 Task: Add album art and metadata to media files.
Action: Mouse moved to (108, 13)
Screenshot: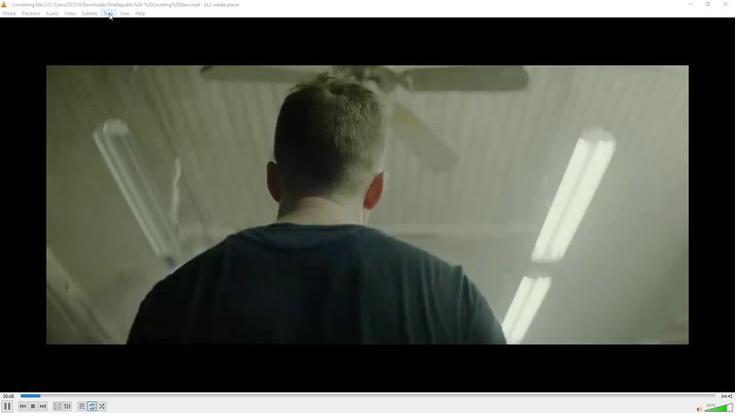 
Action: Mouse pressed left at (108, 13)
Screenshot: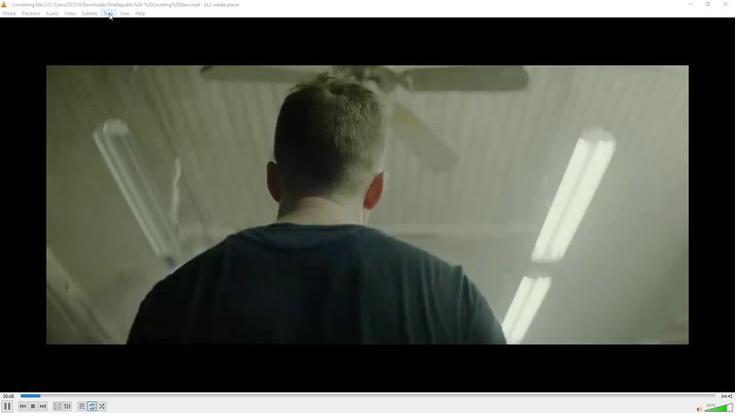 
Action: Mouse moved to (115, 39)
Screenshot: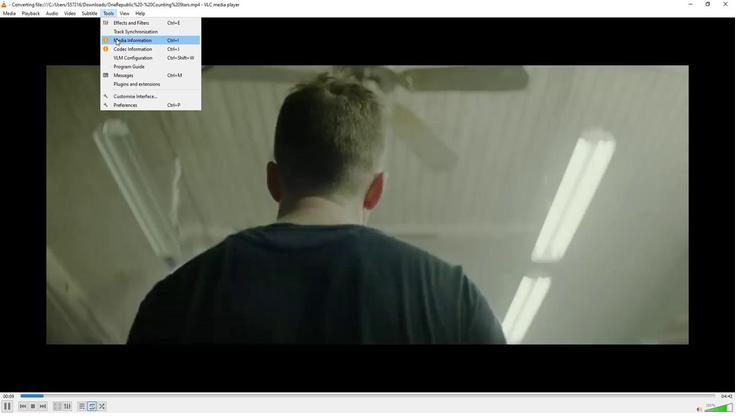 
Action: Mouse pressed left at (115, 39)
Screenshot: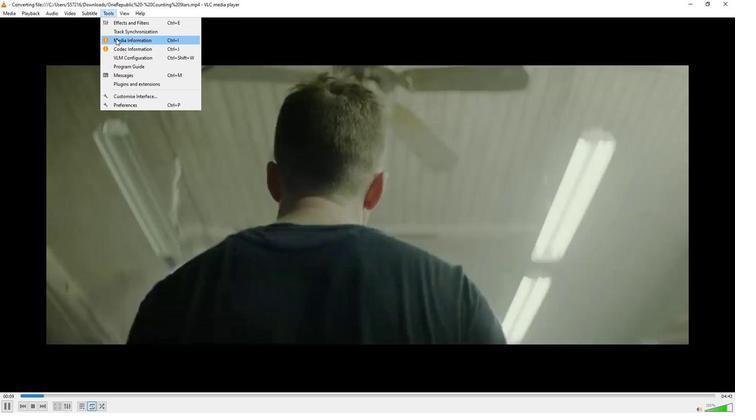 
Action: Mouse moved to (279, 164)
Screenshot: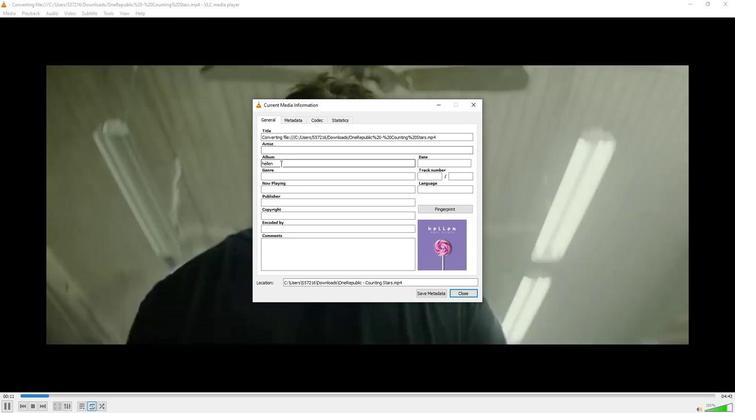 
Action: Mouse pressed left at (279, 164)
Screenshot: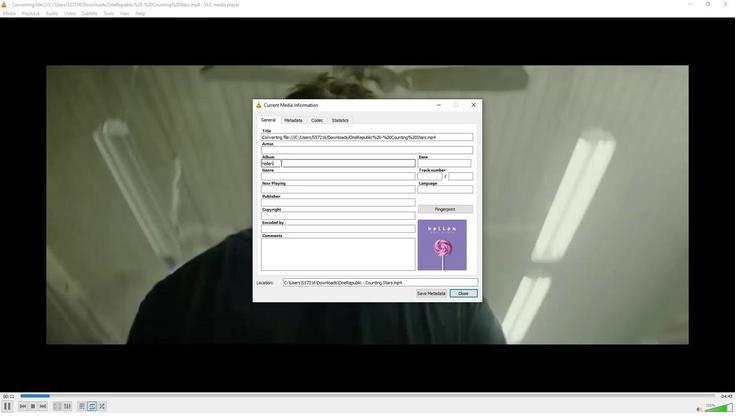 
Action: Mouse moved to (279, 164)
Screenshot: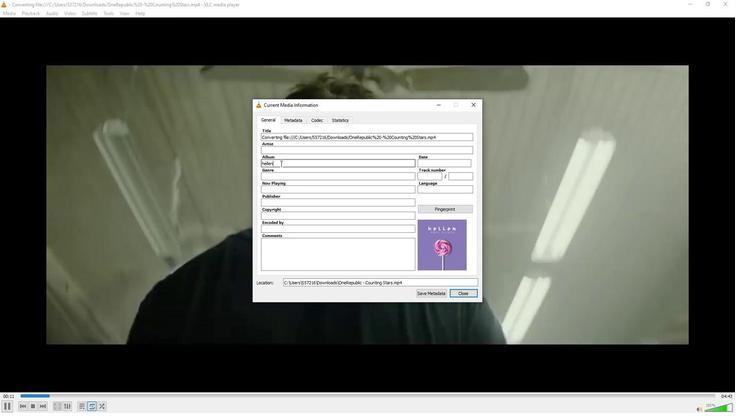 
Action: Key pressed <Key.backspace><Key.backspace><Key.backspace><Key.backspace><Key.backspace><Key.backspace><Key.backspace><Key.backspace><Key.backspace><Key.backspace><Key.backspace>wo<Key.space>wo<Key.space>my...
Screenshot: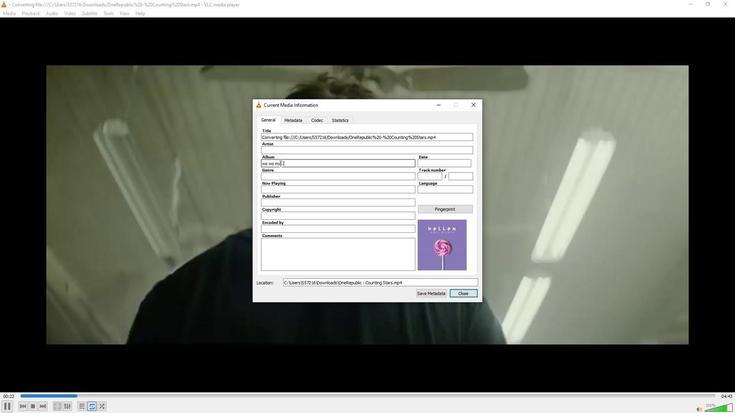 
Action: Mouse moved to (425, 161)
Screenshot: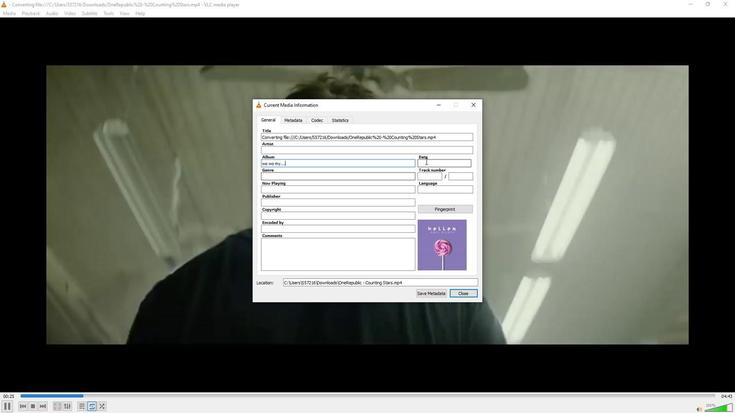 
Action: Mouse pressed left at (425, 161)
Screenshot: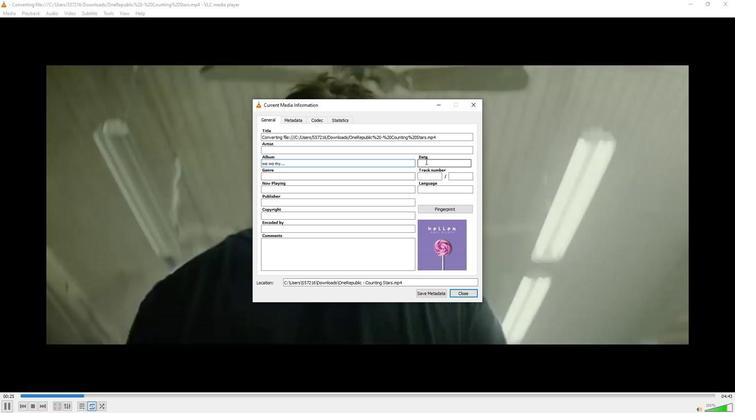 
Action: Mouse moved to (422, 294)
Screenshot: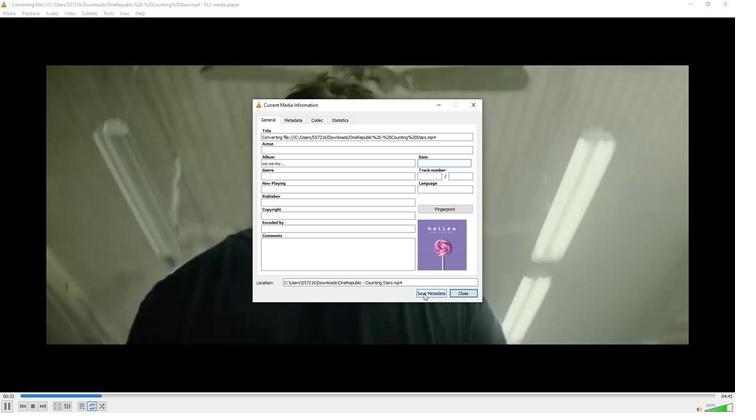 
Action: Mouse pressed left at (422, 294)
Screenshot: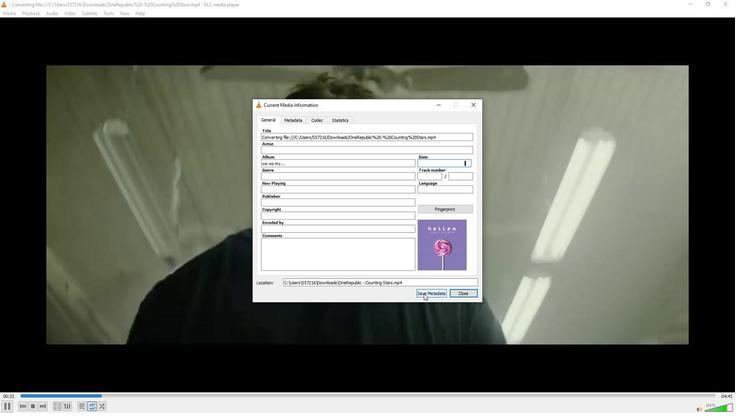 
Action: Mouse moved to (294, 118)
Screenshot: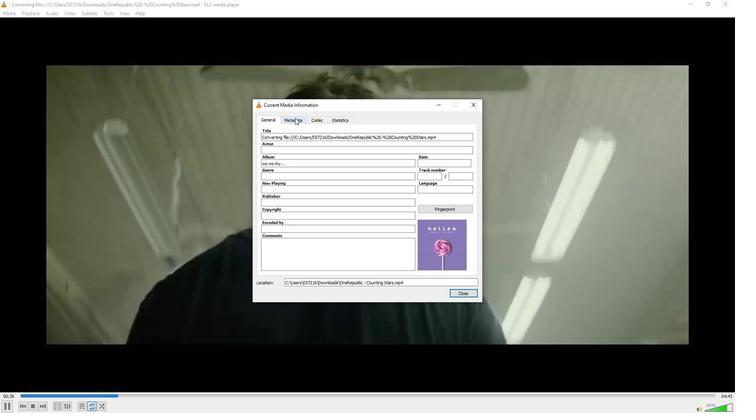 
Action: Mouse pressed left at (294, 118)
Screenshot: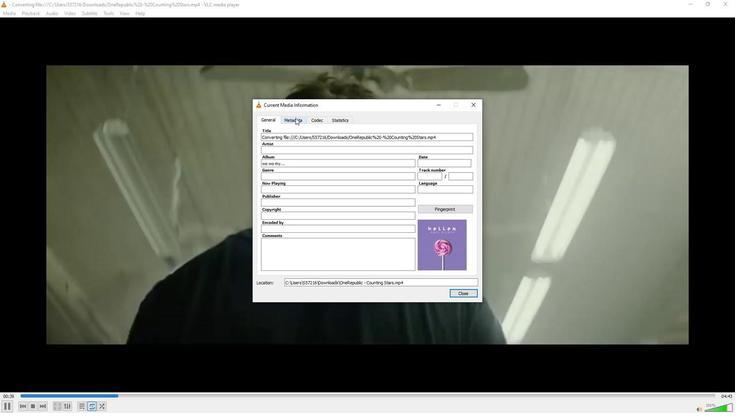 
Action: Mouse moved to (268, 118)
Screenshot: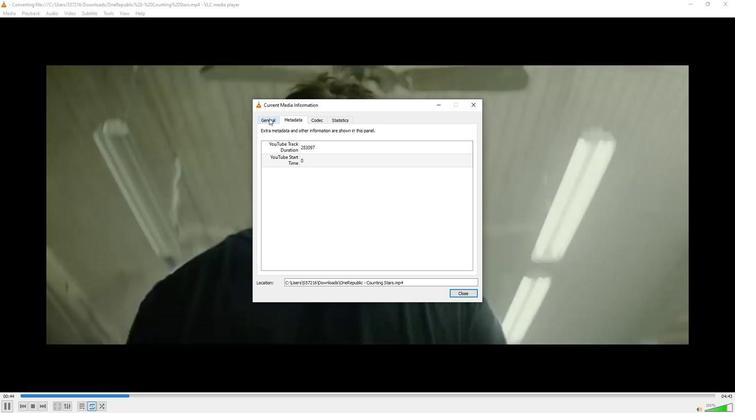 
Action: Mouse pressed left at (268, 118)
Screenshot: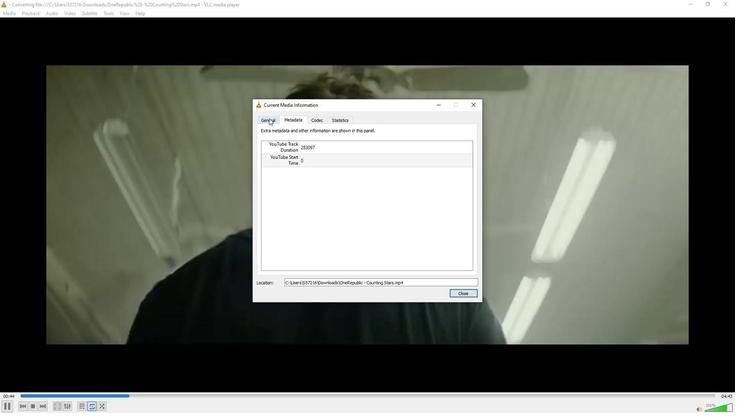 
Action: Mouse moved to (460, 292)
Screenshot: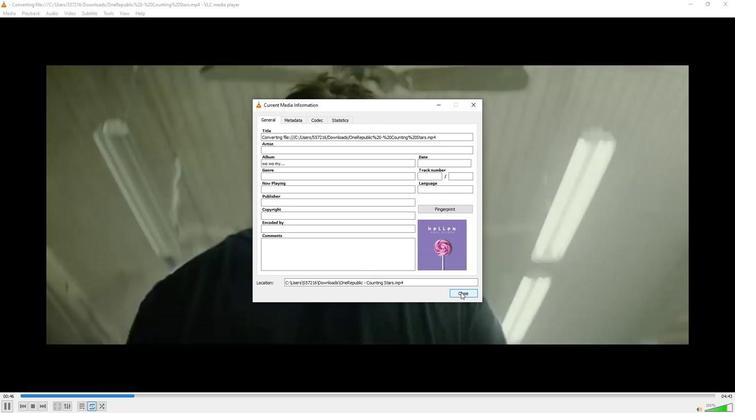 
Action: Mouse pressed left at (460, 292)
Screenshot: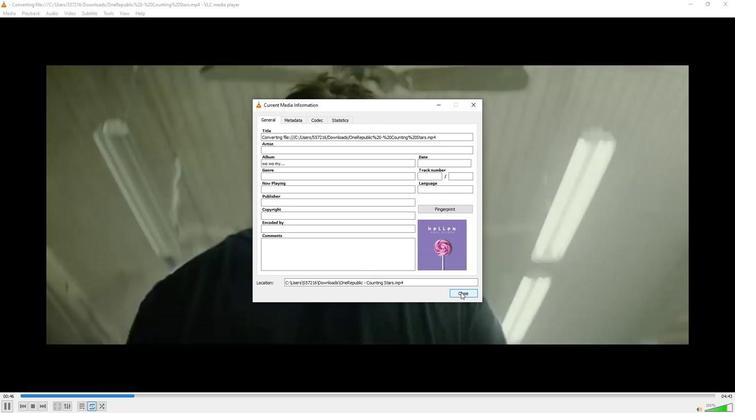 
